 Task: Change the X offset for mosaic bridge stream output to -1.
Action: Mouse moved to (102, 17)
Screenshot: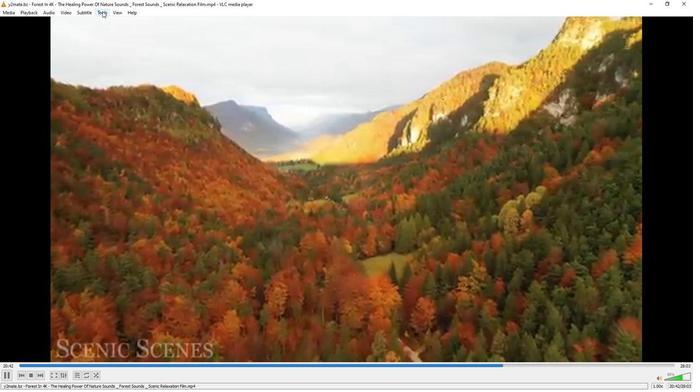 
Action: Mouse pressed left at (102, 17)
Screenshot: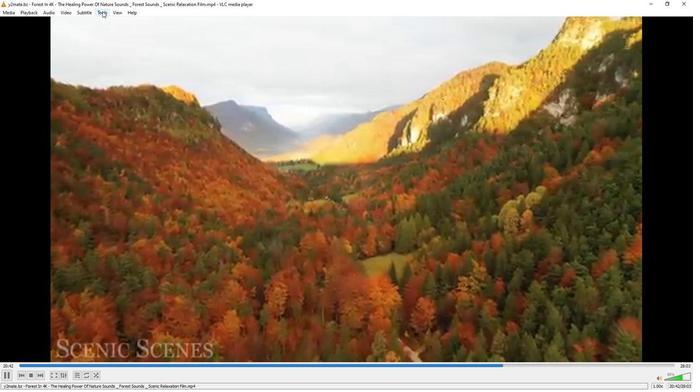 
Action: Mouse moved to (121, 101)
Screenshot: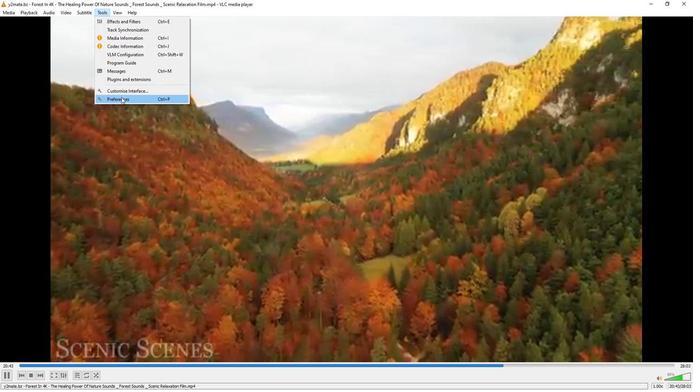 
Action: Mouse pressed left at (121, 101)
Screenshot: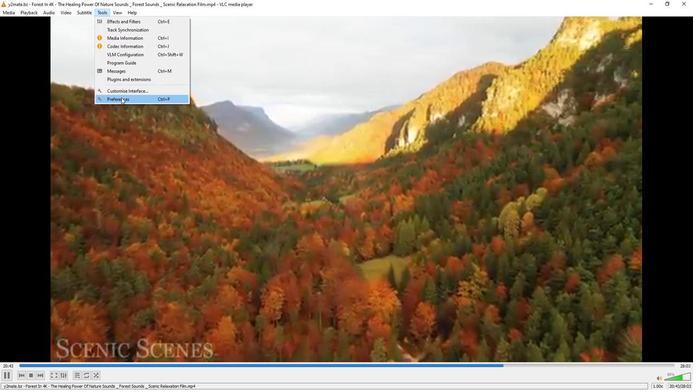 
Action: Mouse moved to (229, 318)
Screenshot: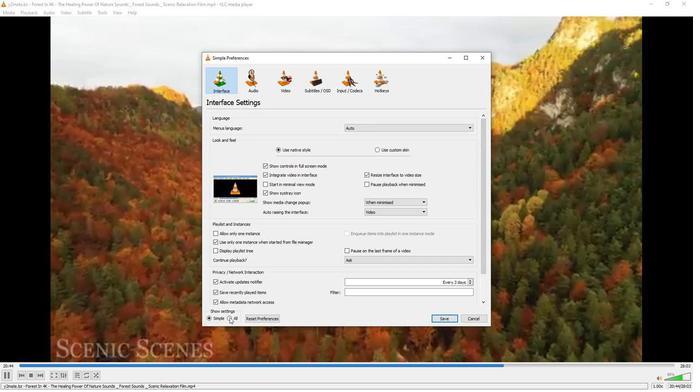 
Action: Mouse pressed left at (229, 318)
Screenshot: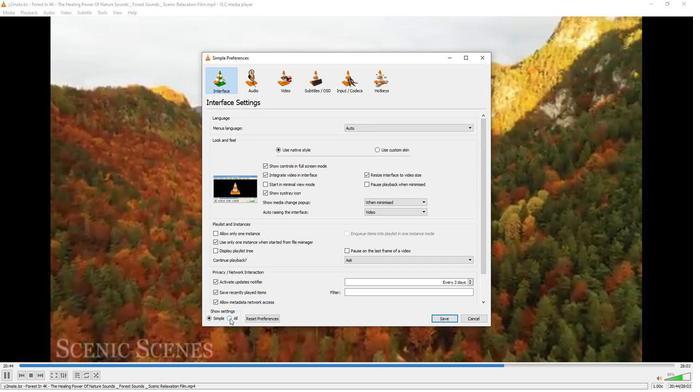 
Action: Mouse moved to (226, 268)
Screenshot: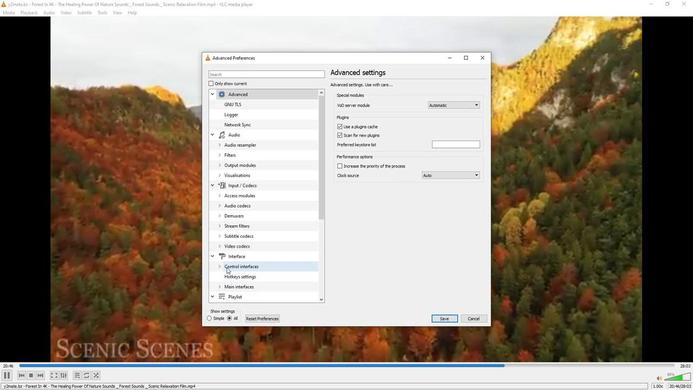 
Action: Mouse scrolled (226, 268) with delta (0, 0)
Screenshot: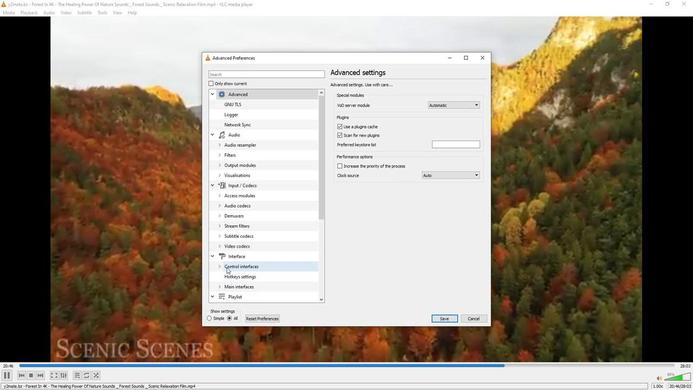 
Action: Mouse moved to (225, 263)
Screenshot: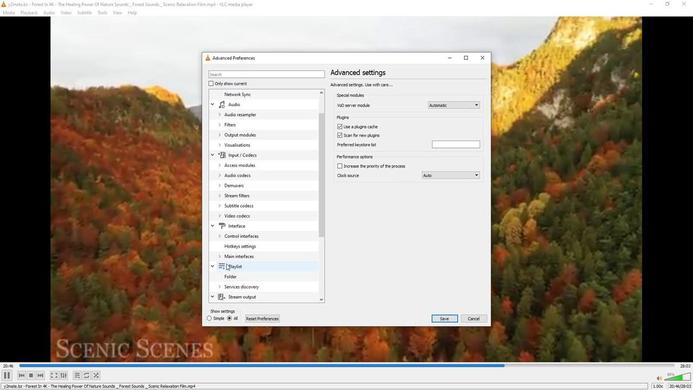 
Action: Mouse scrolled (225, 263) with delta (0, 0)
Screenshot: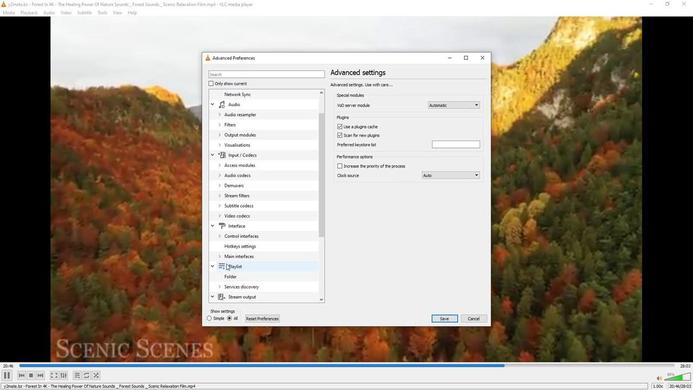 
Action: Mouse moved to (225, 274)
Screenshot: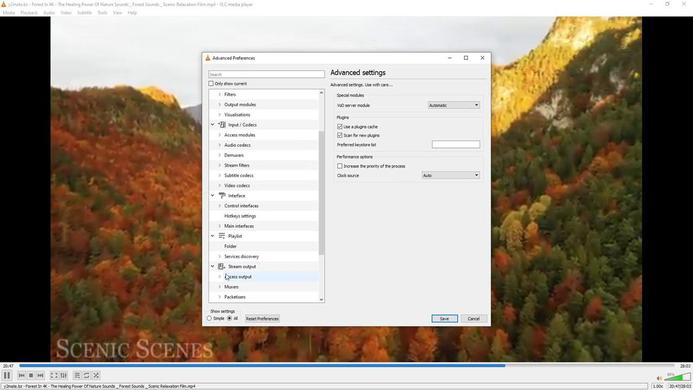 
Action: Mouse scrolled (225, 274) with delta (0, 0)
Screenshot: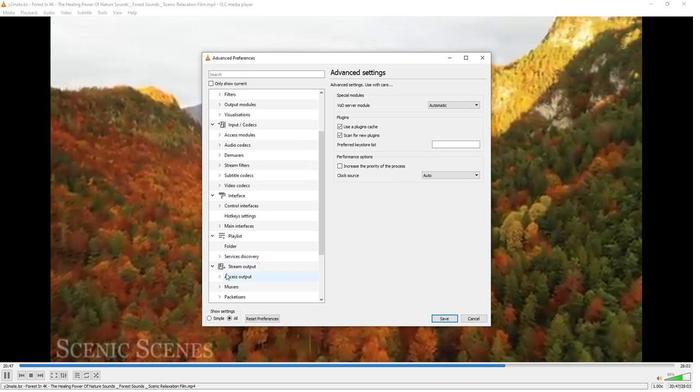 
Action: Mouse moved to (220, 276)
Screenshot: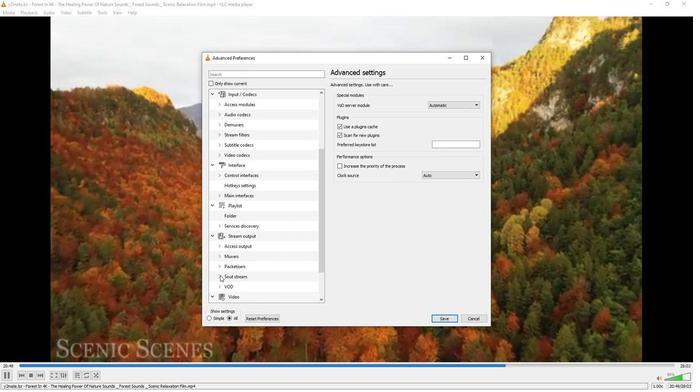 
Action: Mouse pressed left at (220, 276)
Screenshot: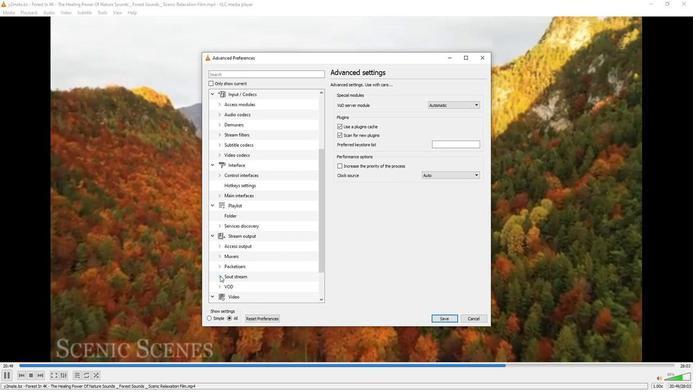 
Action: Mouse moved to (243, 281)
Screenshot: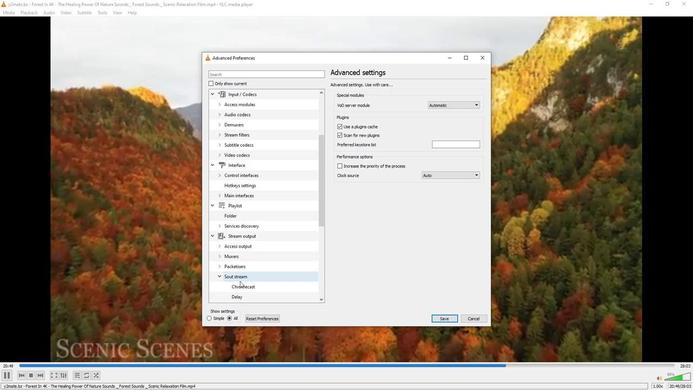
Action: Mouse scrolled (243, 281) with delta (0, 0)
Screenshot: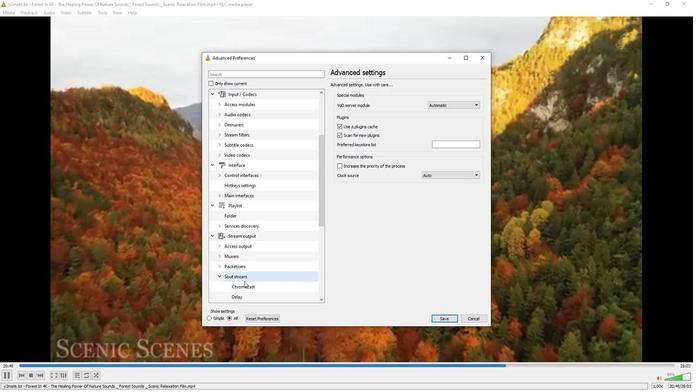 
Action: Mouse moved to (243, 281)
Screenshot: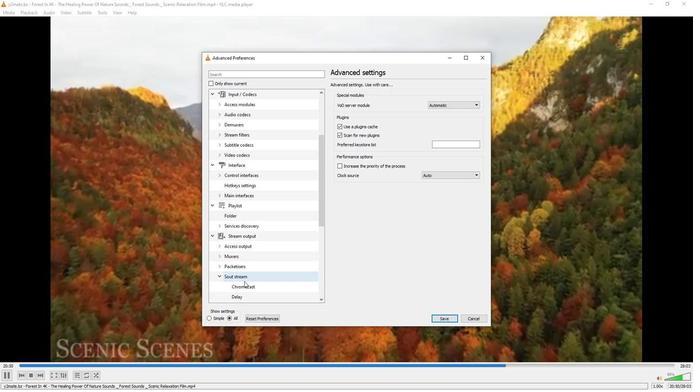 
Action: Mouse scrolled (243, 281) with delta (0, 0)
Screenshot: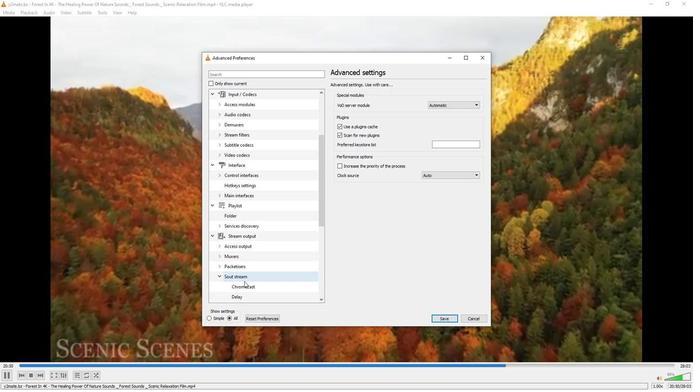 
Action: Mouse moved to (244, 280)
Screenshot: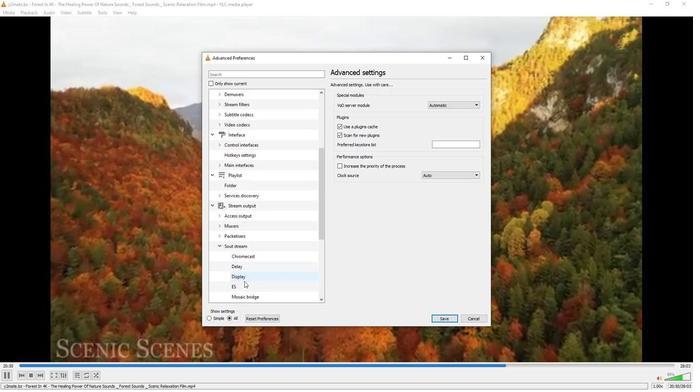 
Action: Mouse scrolled (244, 280) with delta (0, 0)
Screenshot: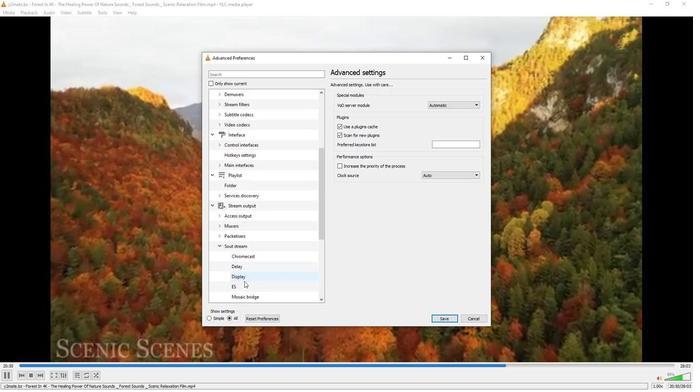 
Action: Mouse moved to (242, 236)
Screenshot: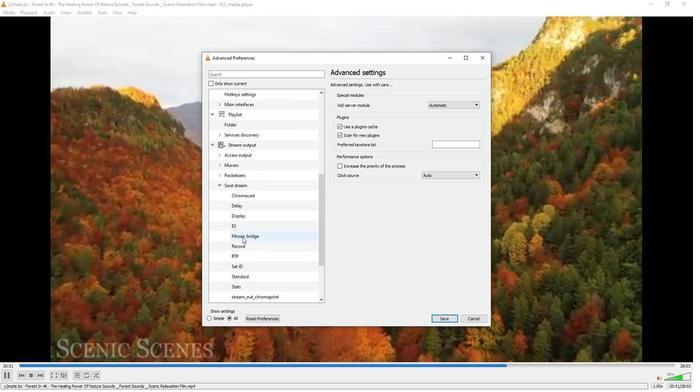 
Action: Mouse pressed left at (242, 236)
Screenshot: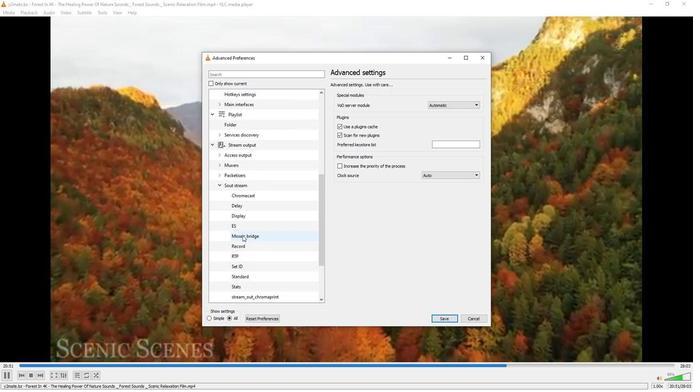 
Action: Mouse moved to (354, 258)
Screenshot: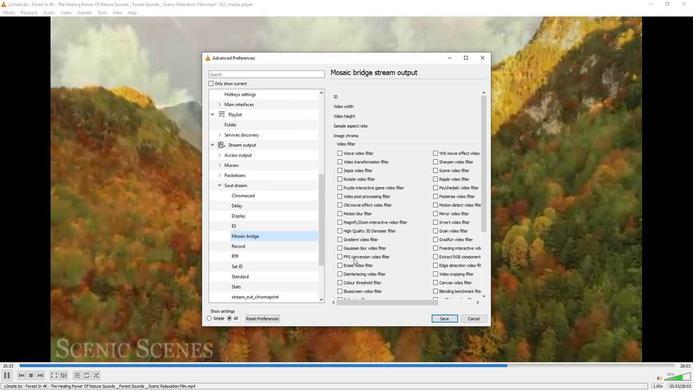 
Action: Mouse scrolled (354, 257) with delta (0, 0)
Screenshot: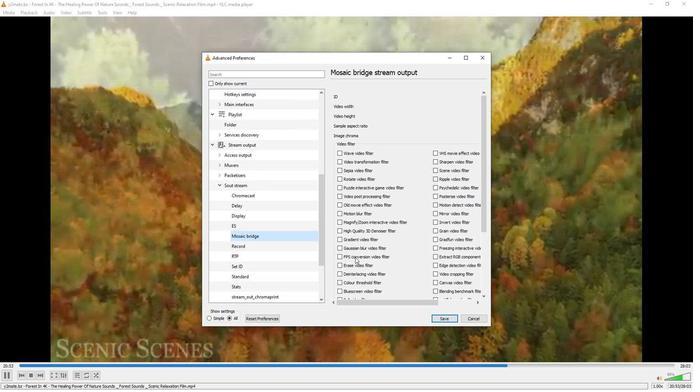 
Action: Mouse scrolled (354, 257) with delta (0, 0)
Screenshot: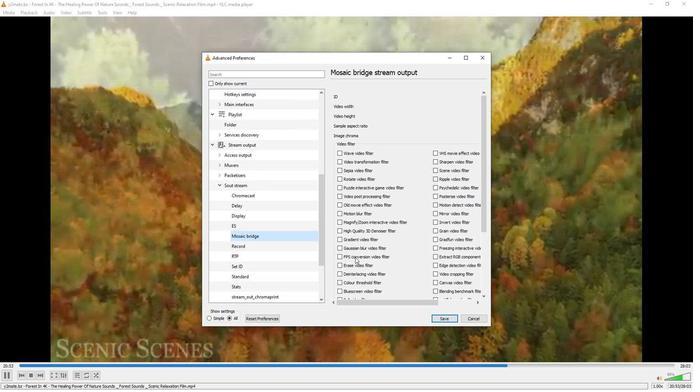 
Action: Mouse scrolled (354, 259) with delta (0, 0)
Screenshot: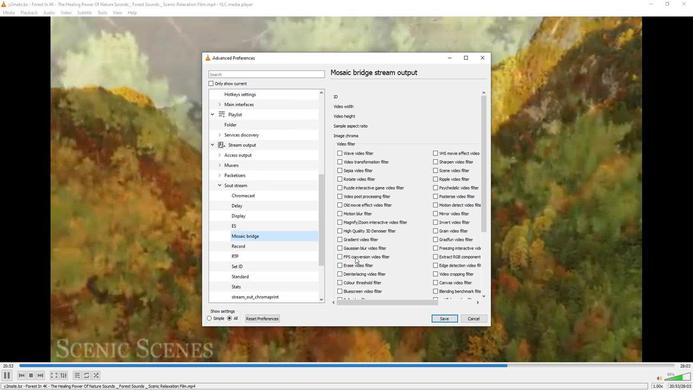 
Action: Mouse scrolled (354, 257) with delta (0, 0)
Screenshot: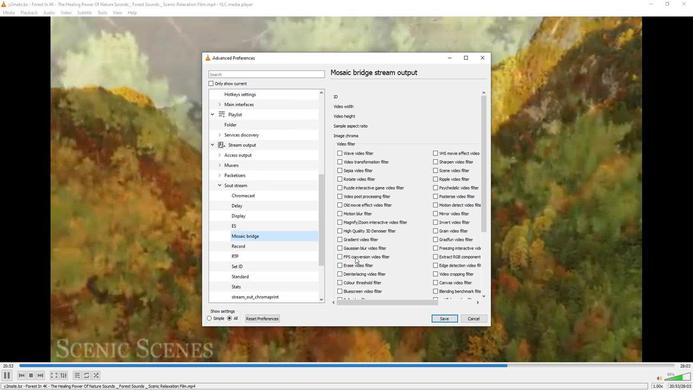
Action: Mouse scrolled (354, 257) with delta (0, 0)
Screenshot: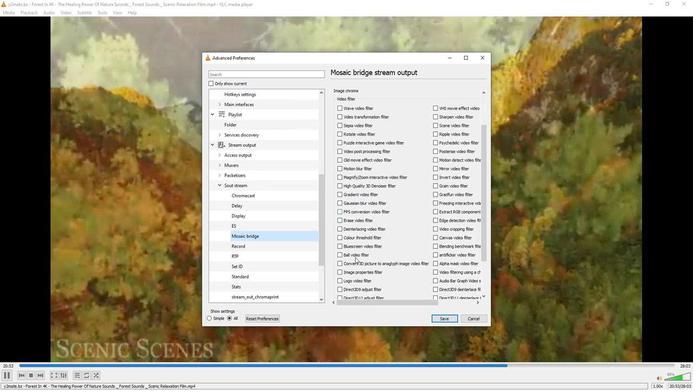 
Action: Mouse moved to (354, 256)
Screenshot: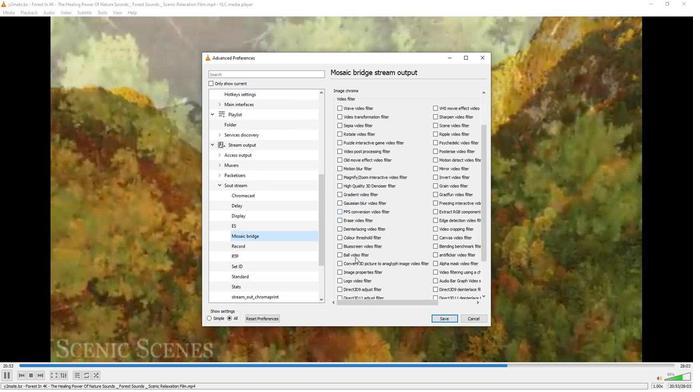 
Action: Mouse scrolled (354, 256) with delta (0, 0)
Screenshot: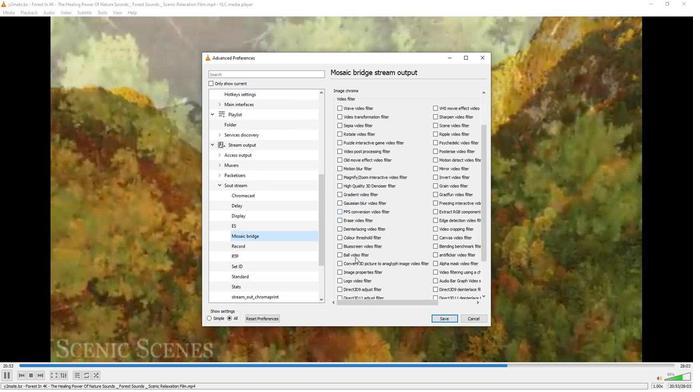 
Action: Mouse moved to (355, 255)
Screenshot: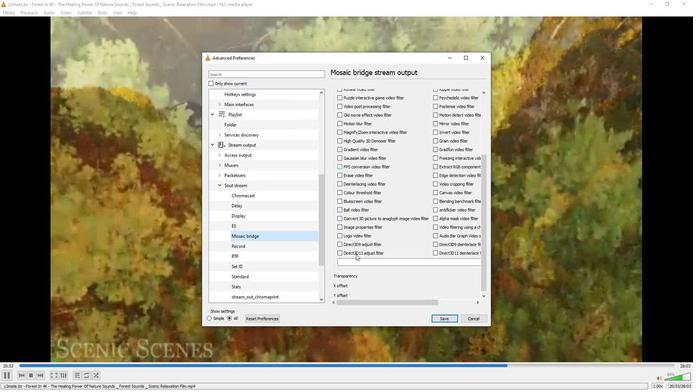 
Action: Mouse scrolled (355, 254) with delta (0, 0)
Screenshot: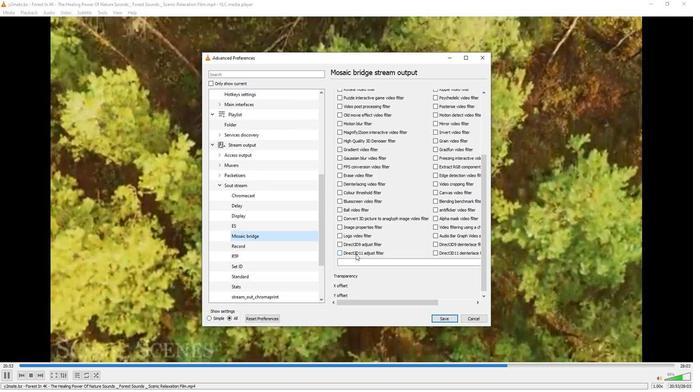 
Action: Mouse scrolled (355, 254) with delta (0, 0)
Screenshot: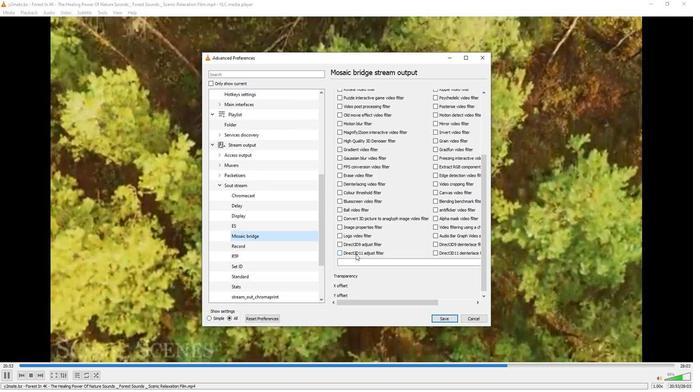 
Action: Mouse scrolled (355, 254) with delta (0, 0)
Screenshot: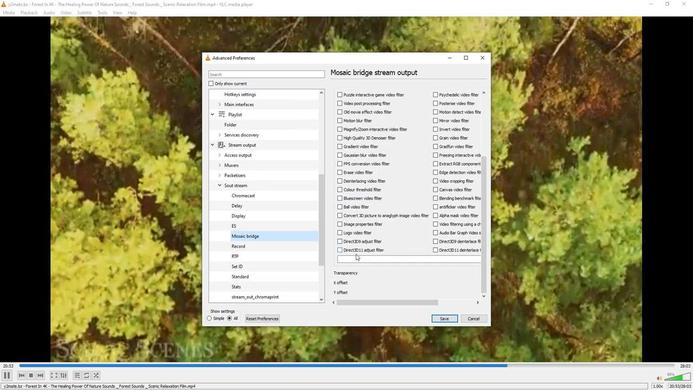 
Action: Mouse scrolled (355, 254) with delta (0, 0)
Screenshot: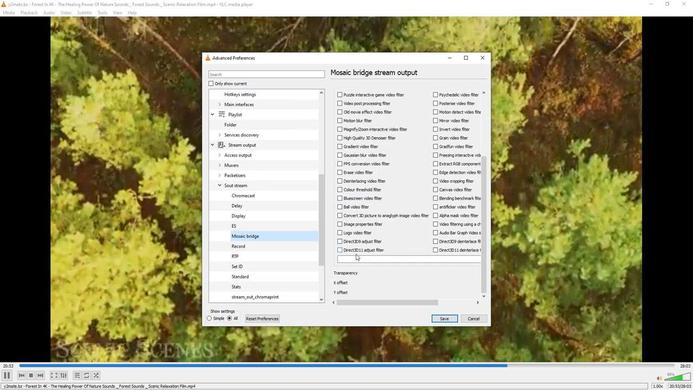 
Action: Mouse moved to (377, 305)
Screenshot: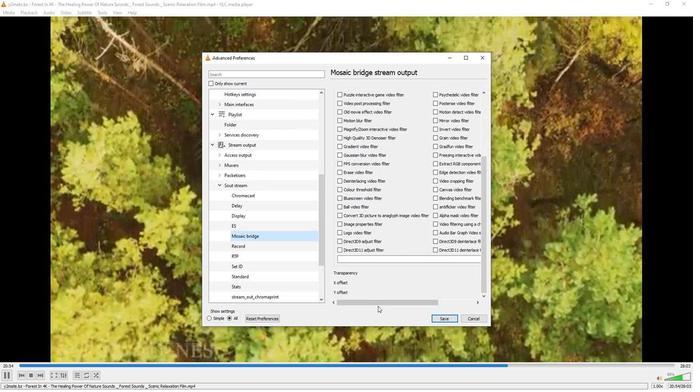 
Action: Mouse pressed left at (377, 305)
Screenshot: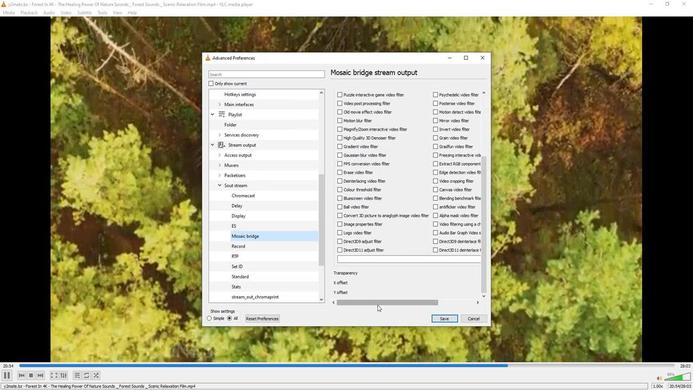 
Action: Mouse moved to (472, 284)
Screenshot: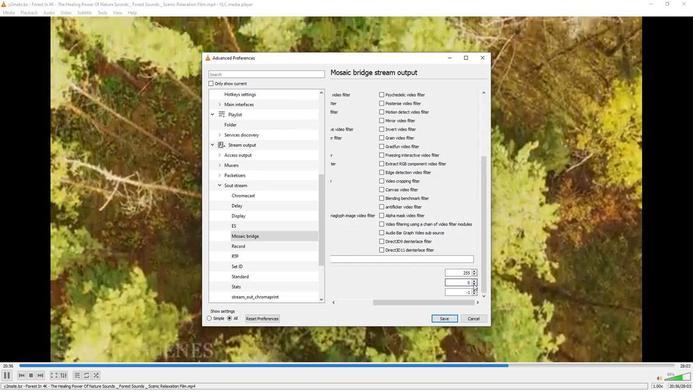 
Action: Mouse pressed left at (472, 284)
Screenshot: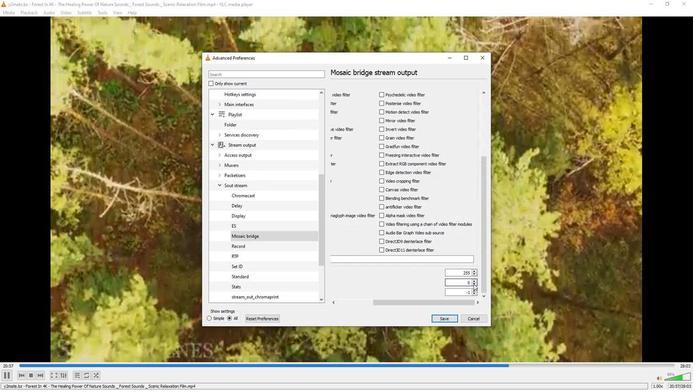 
Action: Mouse moved to (411, 268)
Screenshot: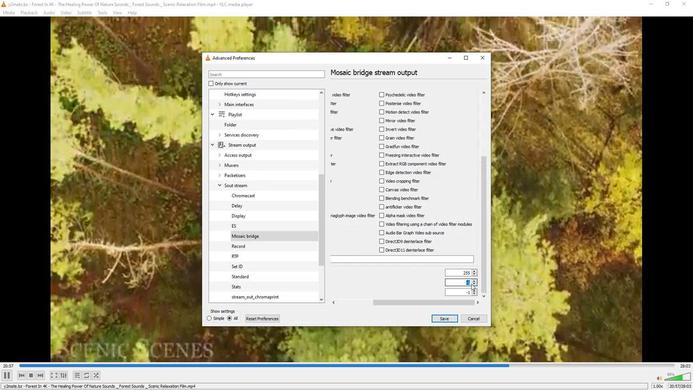 
